 Task: Add Sprouts Multi Grain Bread to the cart.
Action: Mouse moved to (20, 69)
Screenshot: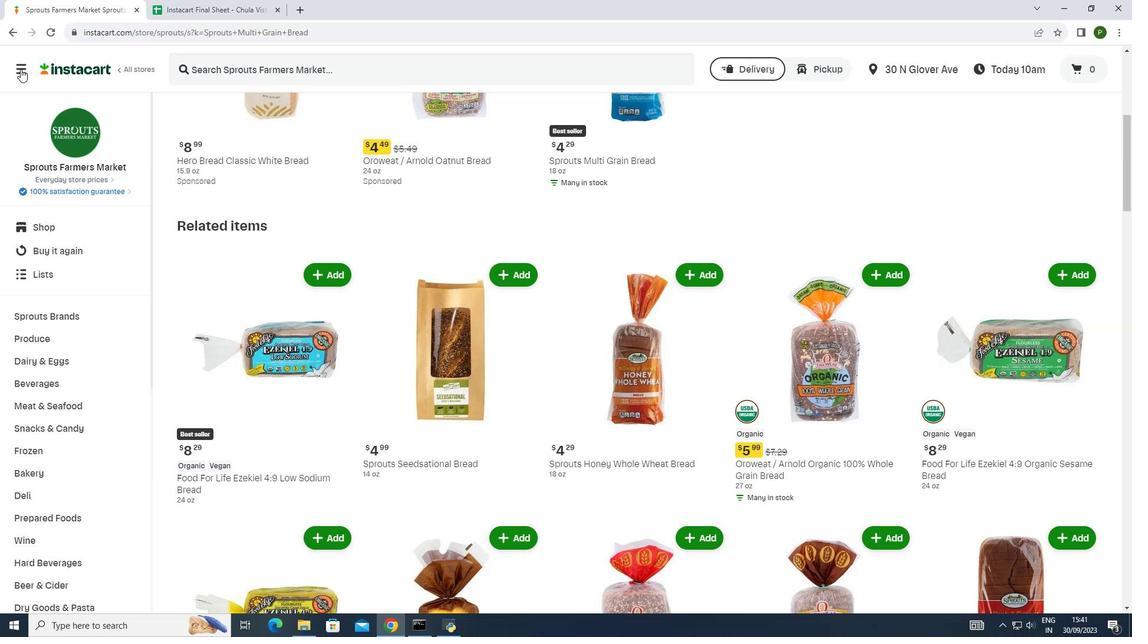 
Action: Mouse pressed left at (20, 69)
Screenshot: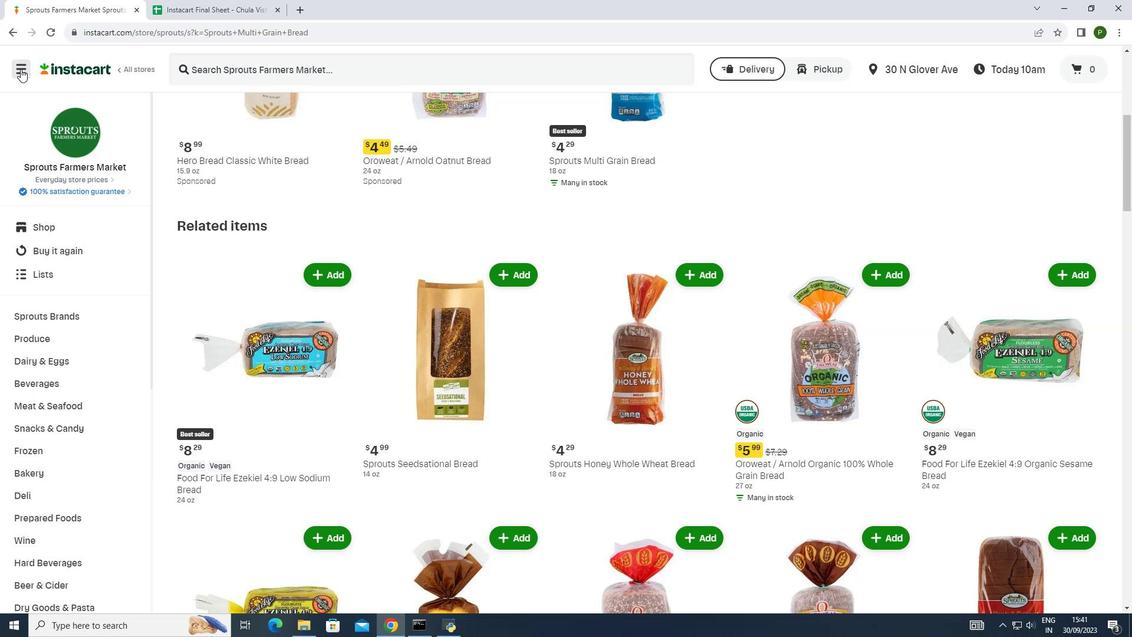 
Action: Mouse moved to (35, 312)
Screenshot: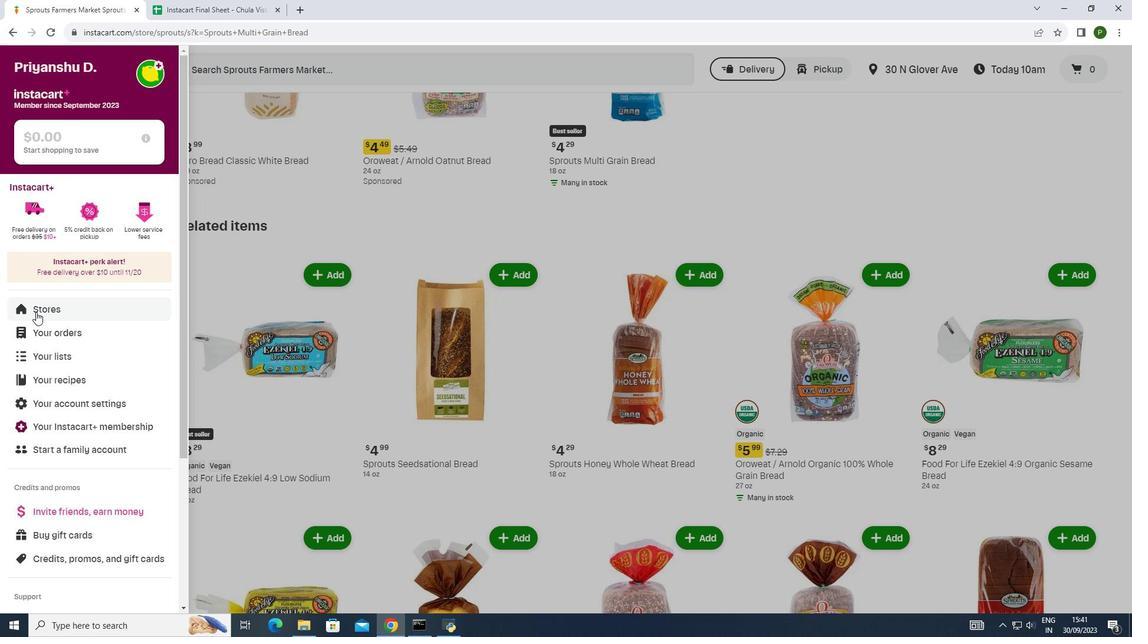 
Action: Mouse pressed left at (35, 312)
Screenshot: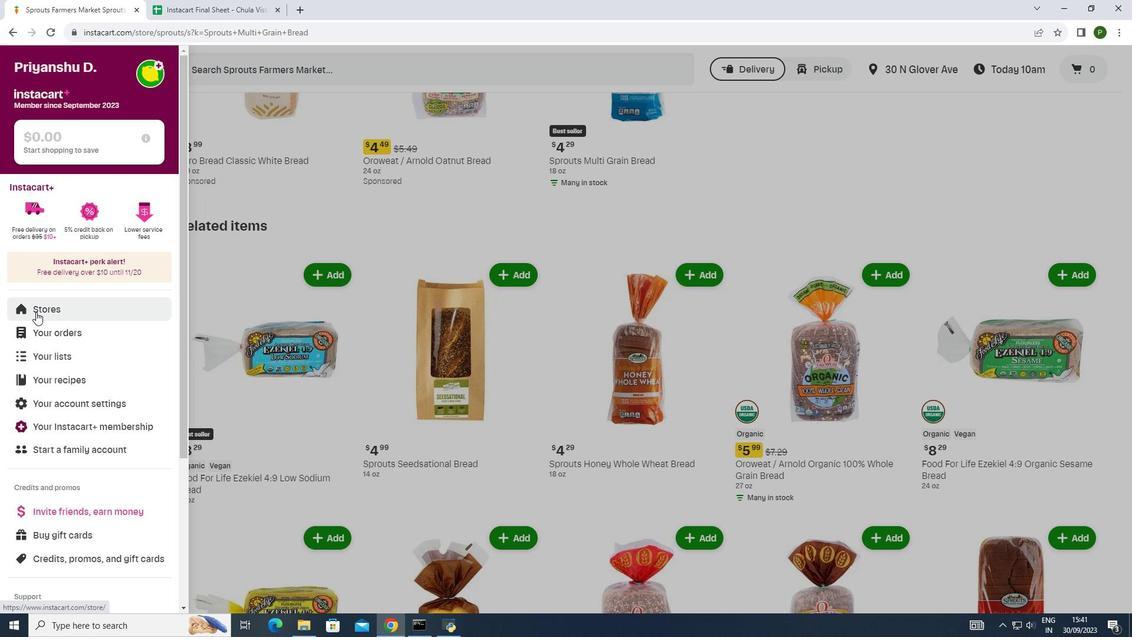 
Action: Mouse moved to (241, 109)
Screenshot: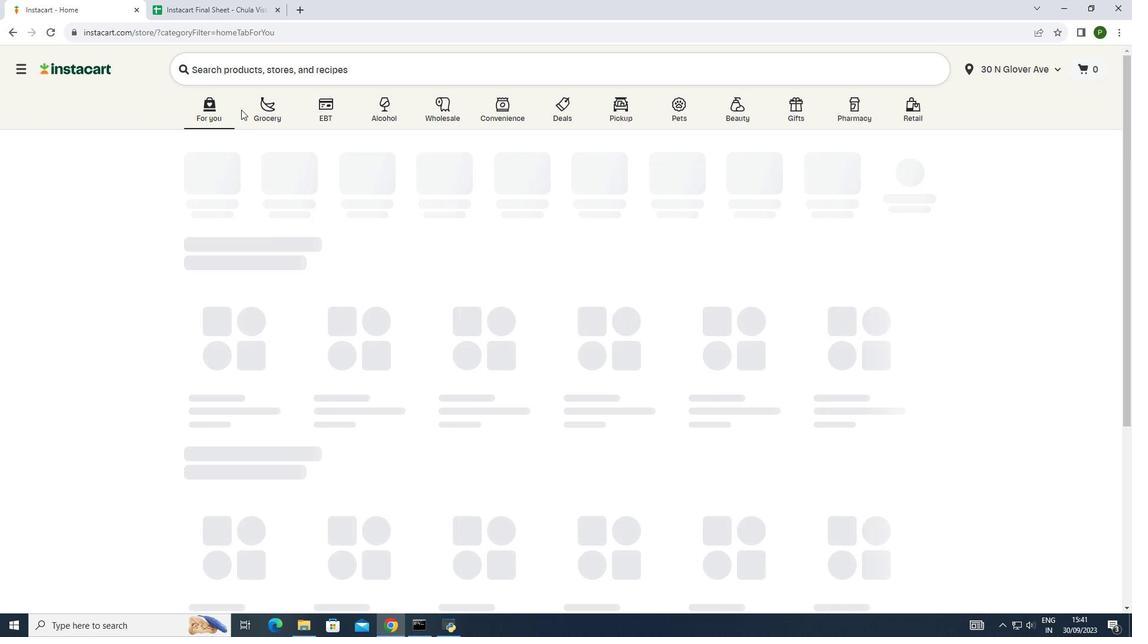 
Action: Mouse pressed left at (241, 109)
Screenshot: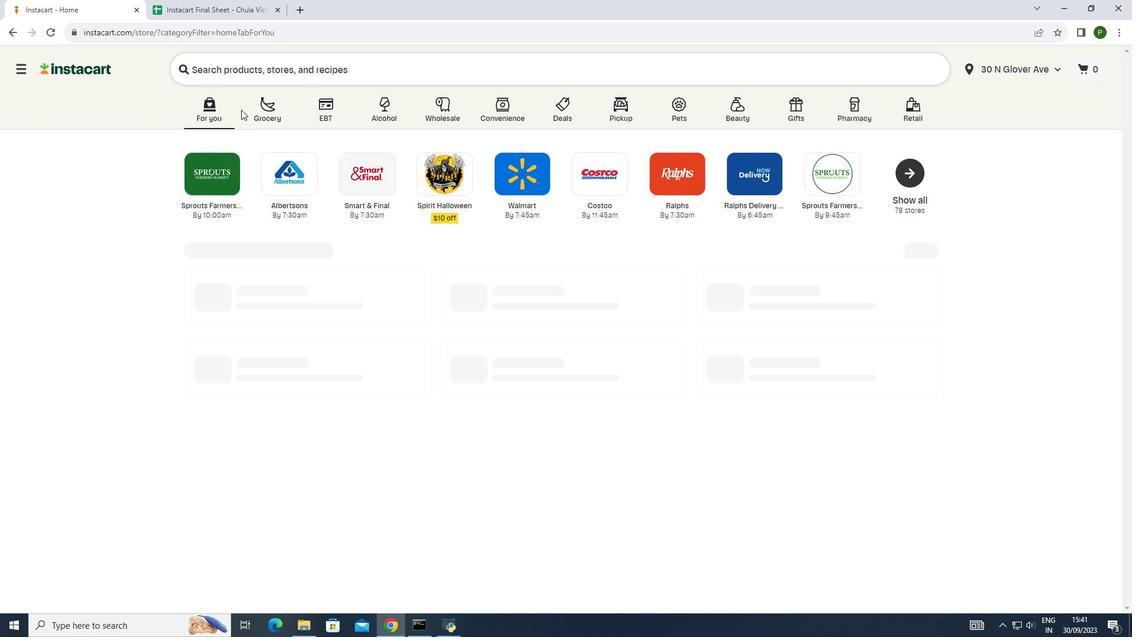 
Action: Mouse moved to (255, 107)
Screenshot: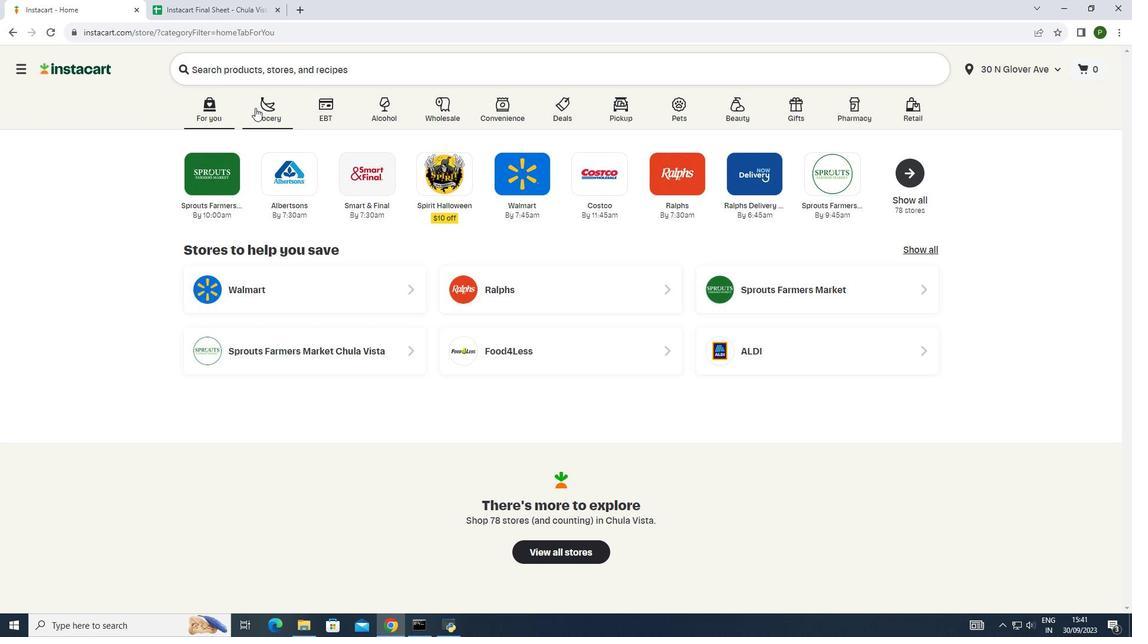 
Action: Mouse pressed left at (255, 107)
Screenshot: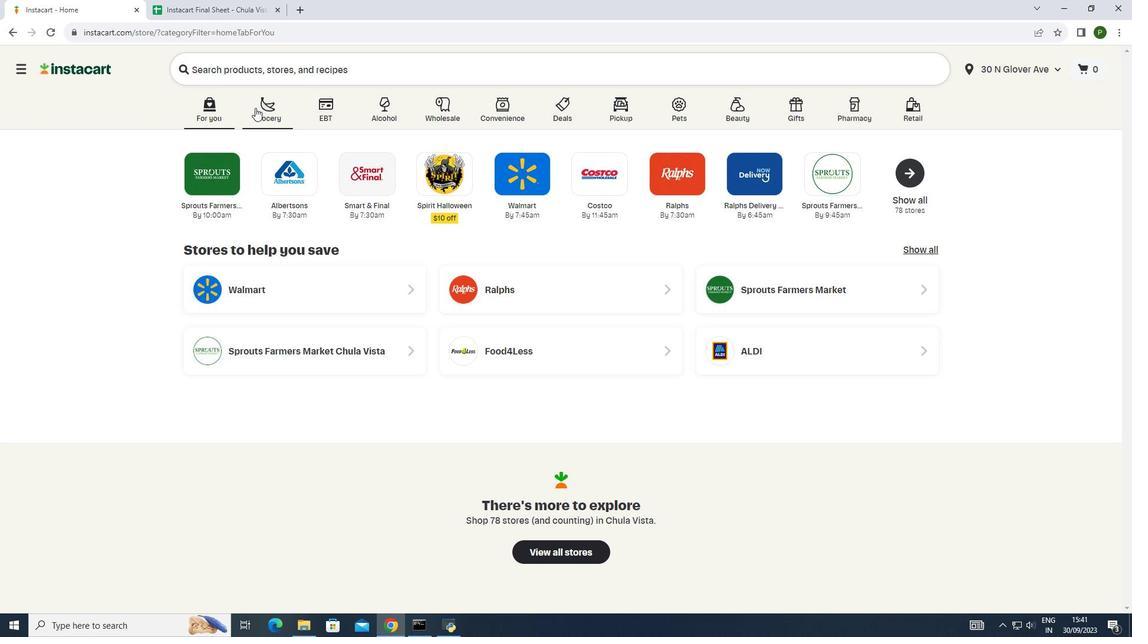 
Action: Mouse moved to (608, 175)
Screenshot: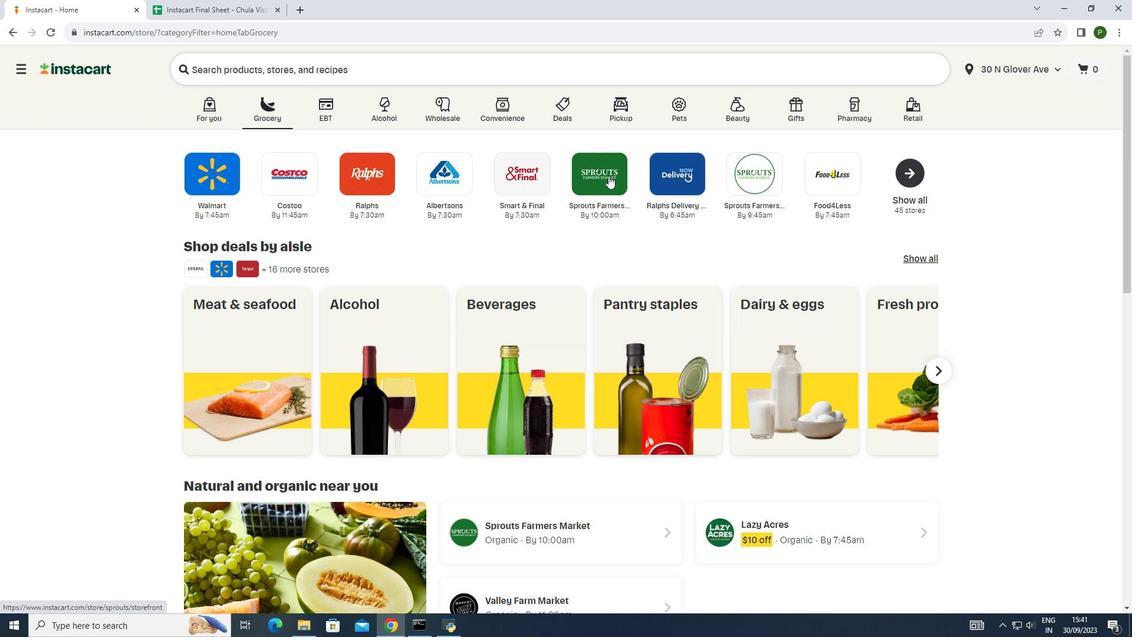 
Action: Mouse pressed left at (608, 175)
Screenshot: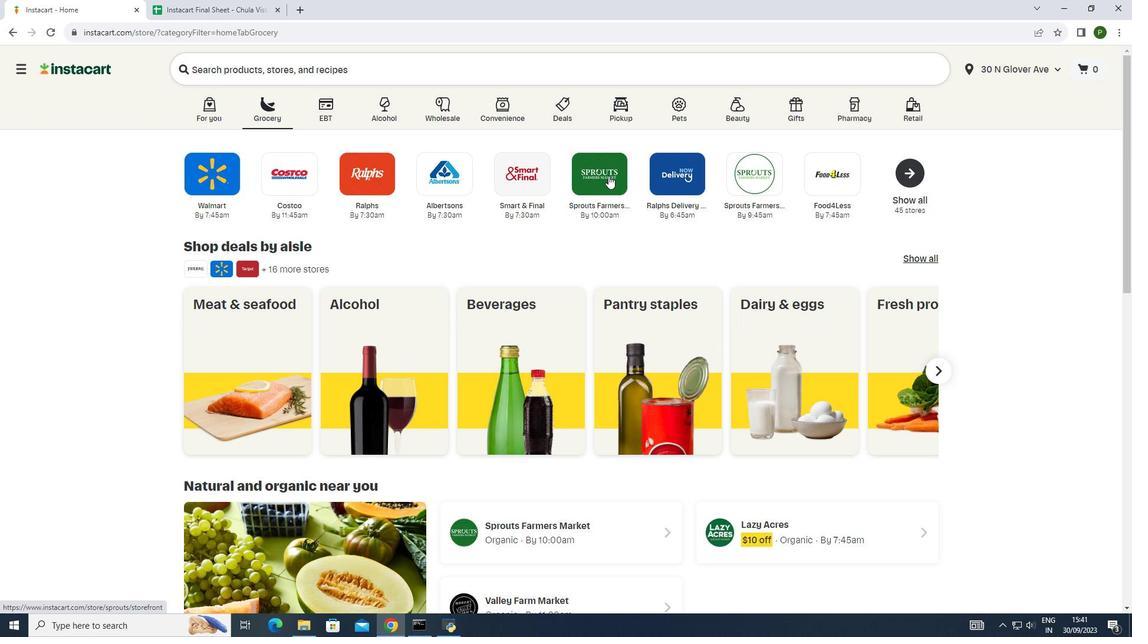 
Action: Mouse moved to (87, 317)
Screenshot: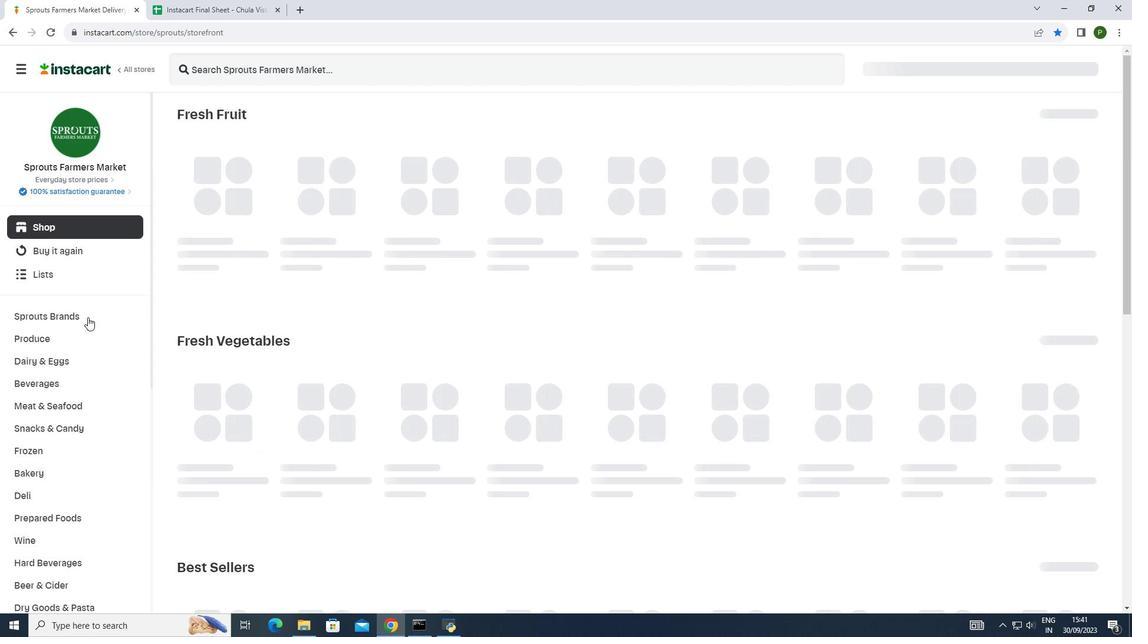 
Action: Mouse pressed left at (87, 317)
Screenshot: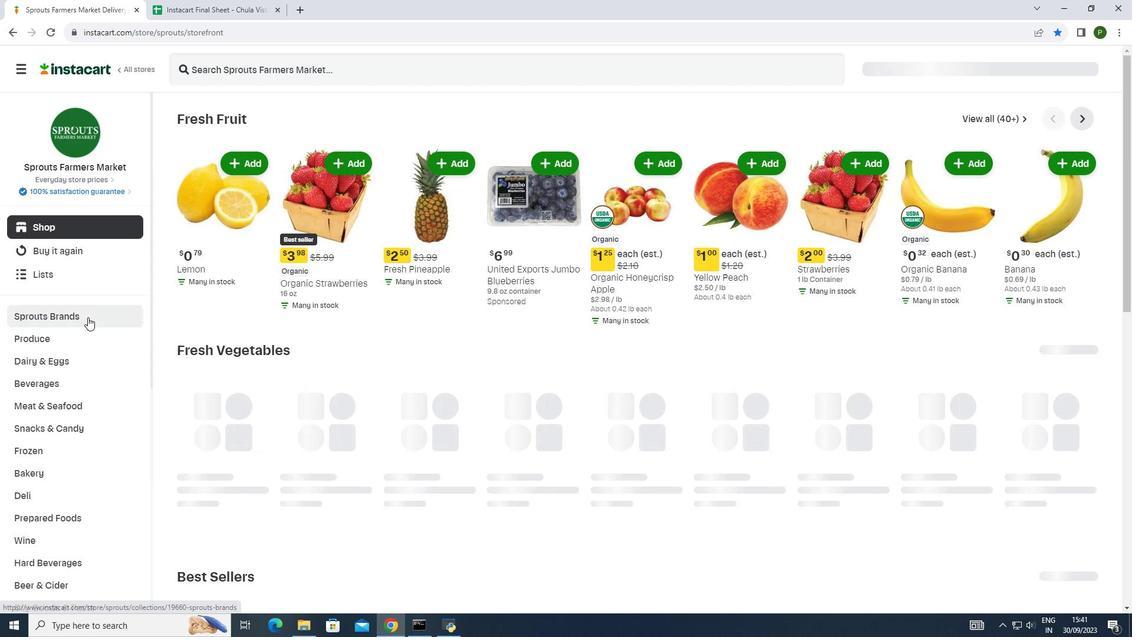 
Action: Mouse moved to (63, 338)
Screenshot: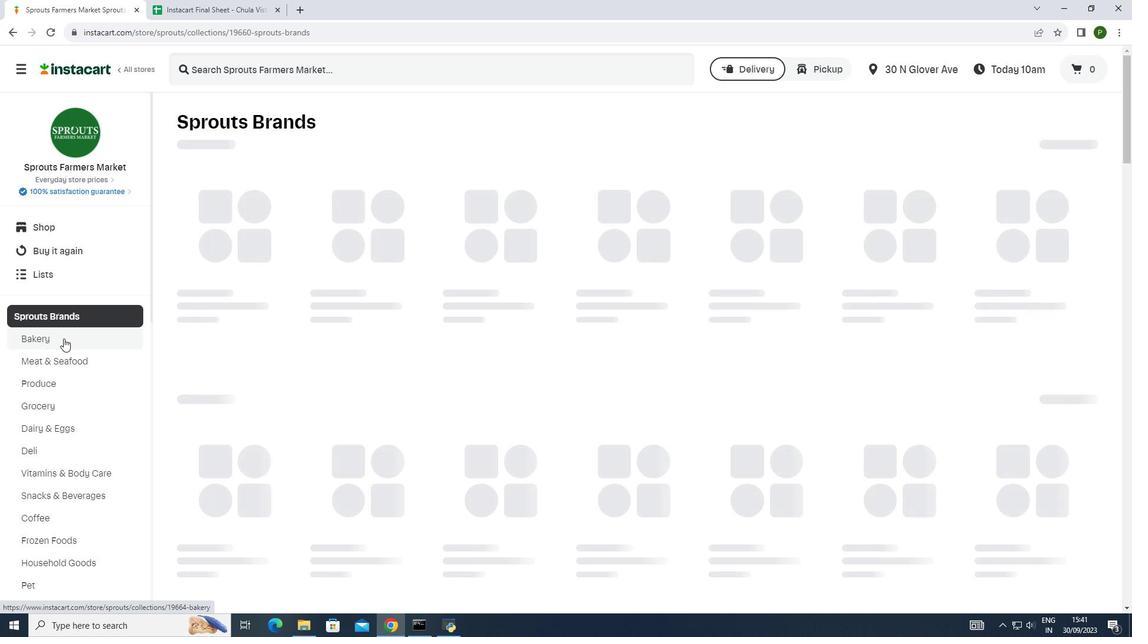 
Action: Mouse pressed left at (63, 338)
Screenshot: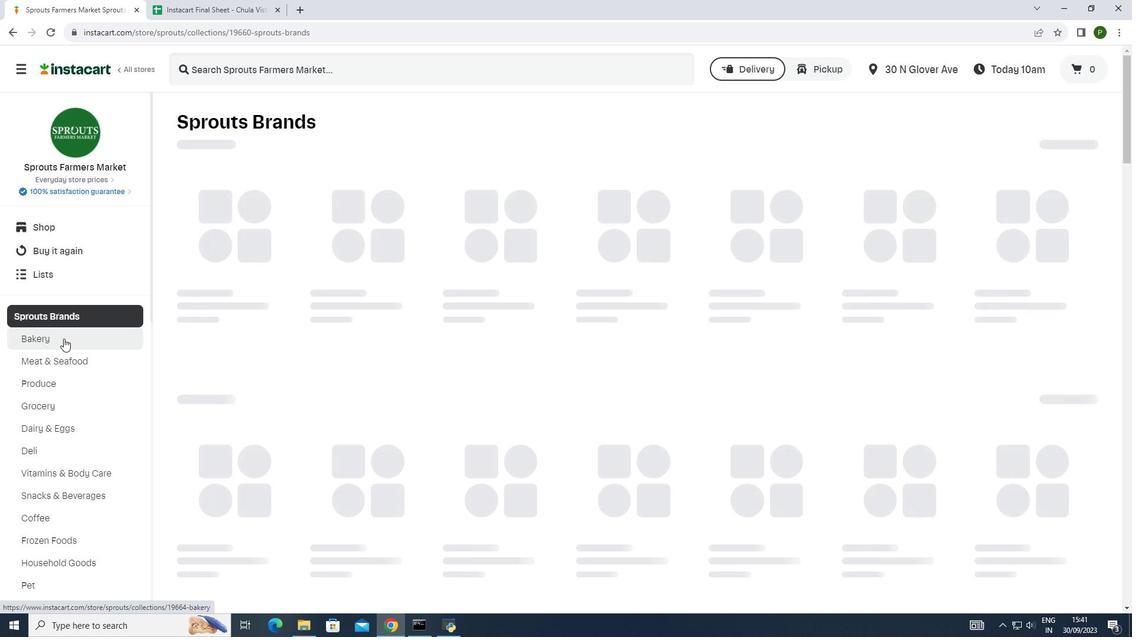 
Action: Mouse moved to (367, 303)
Screenshot: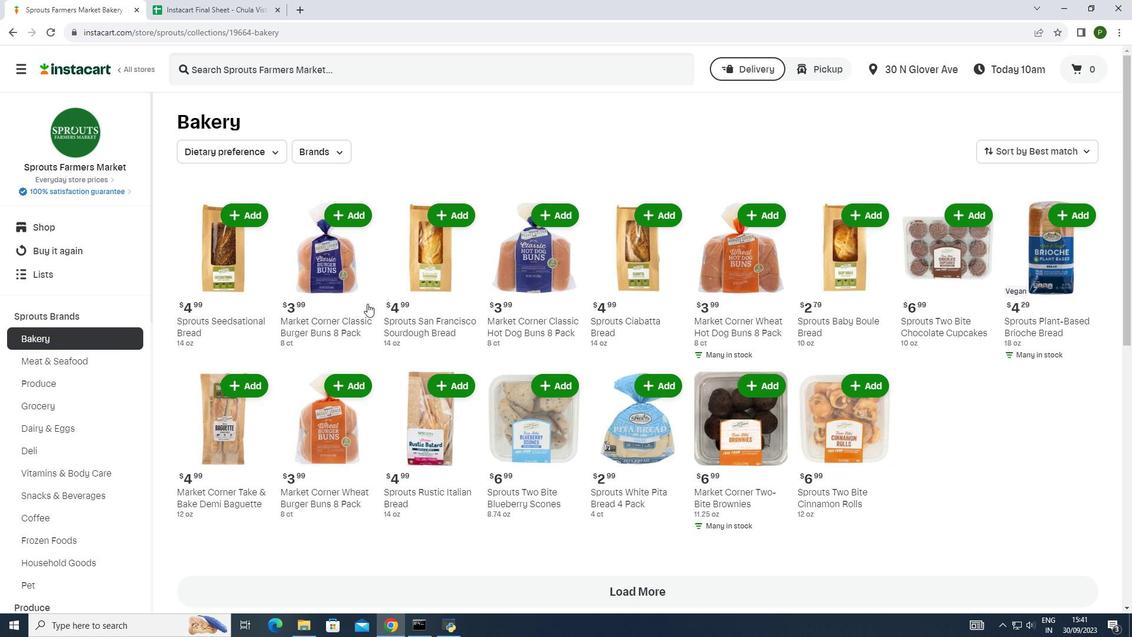 
Action: Mouse scrolled (367, 303) with delta (0, 0)
Screenshot: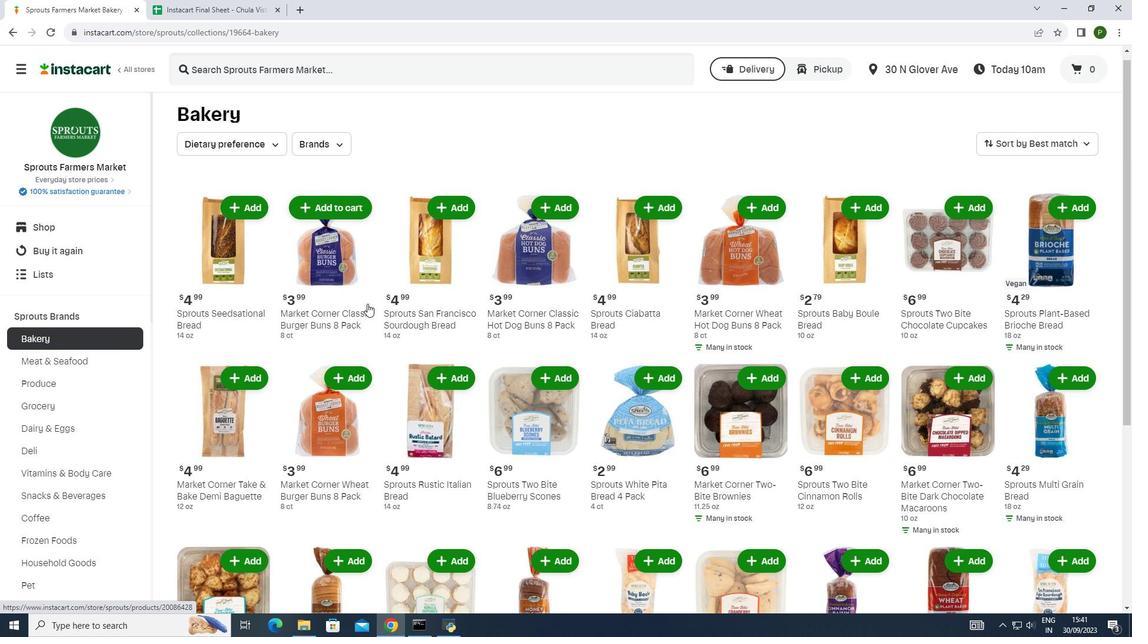
Action: Mouse scrolled (367, 303) with delta (0, 0)
Screenshot: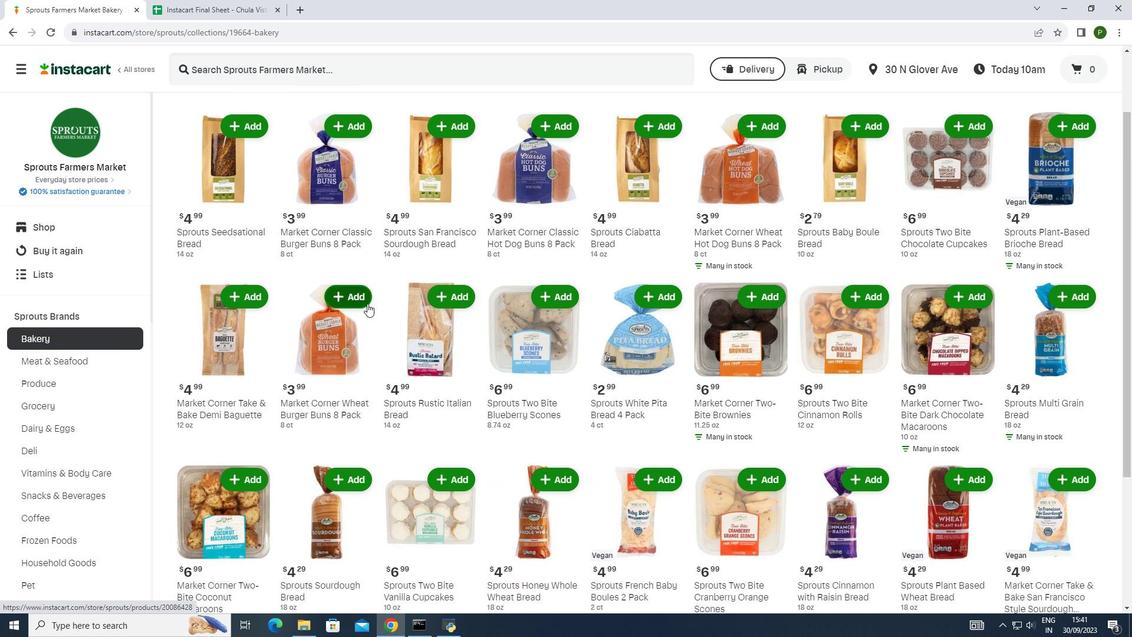
Action: Mouse scrolled (367, 303) with delta (0, 0)
Screenshot: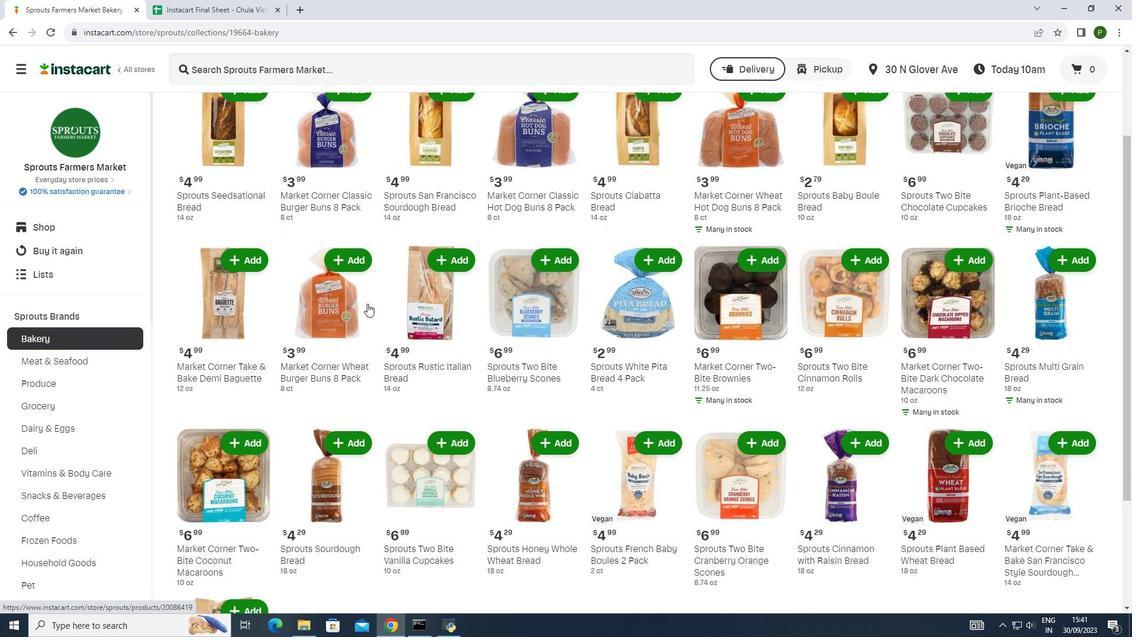 
Action: Mouse moved to (1087, 209)
Screenshot: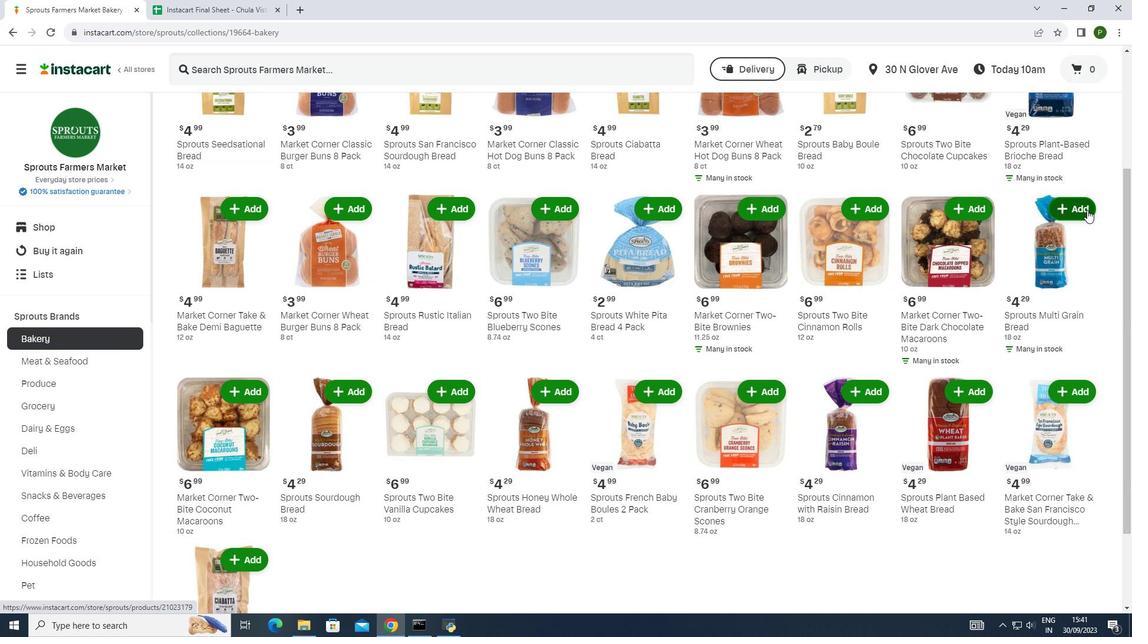 
Action: Mouse pressed left at (1087, 209)
Screenshot: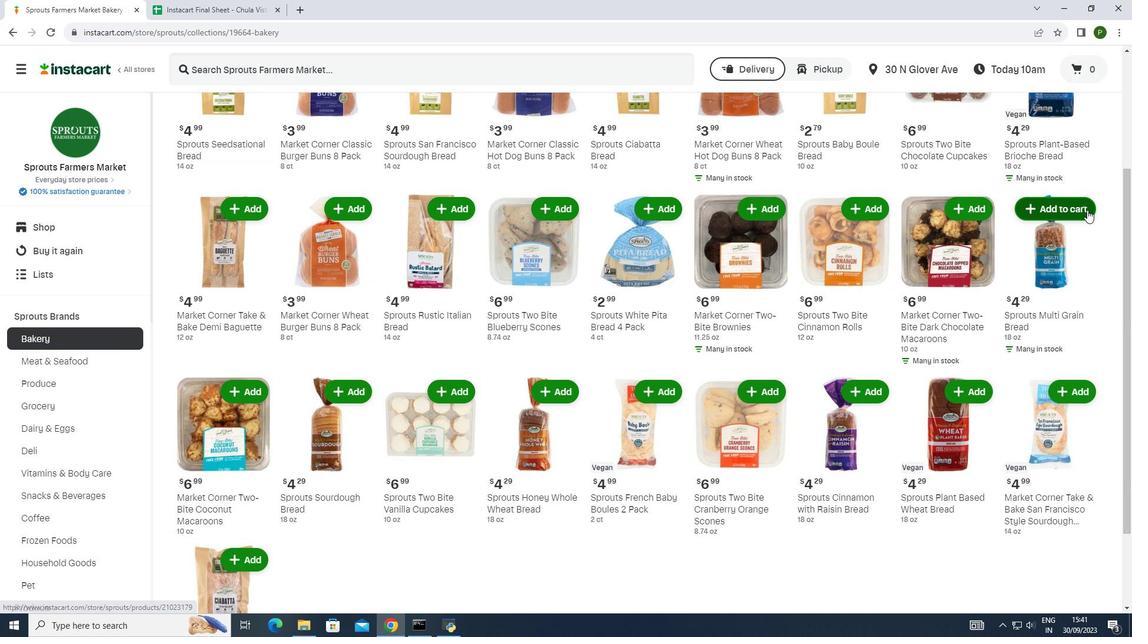 
